 Task: Add Attachment from "Attach a link" to Card Card0012 in Board Board0003 in Development in Trello
Action: Mouse moved to (731, 110)
Screenshot: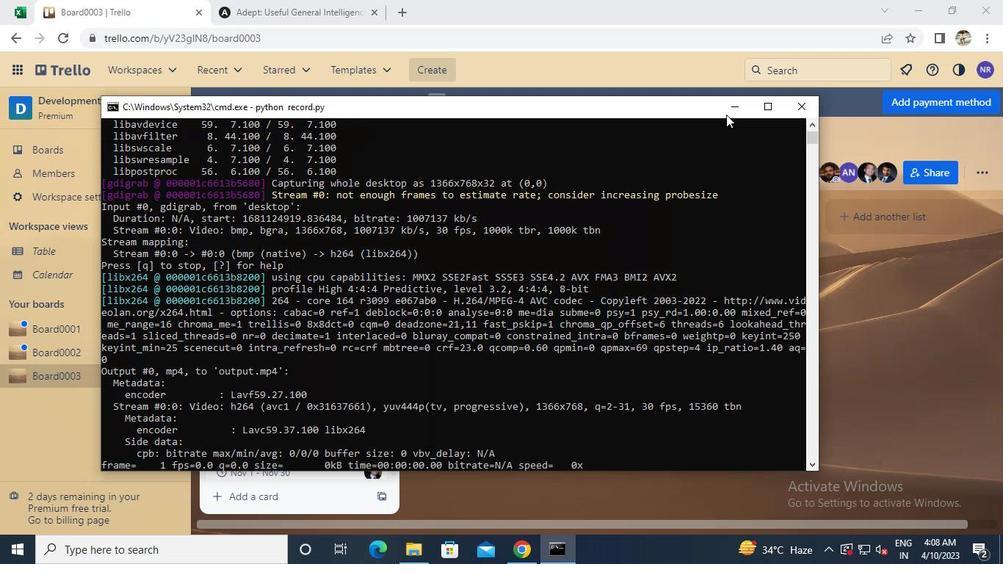 
Action: Mouse pressed left at (731, 110)
Screenshot: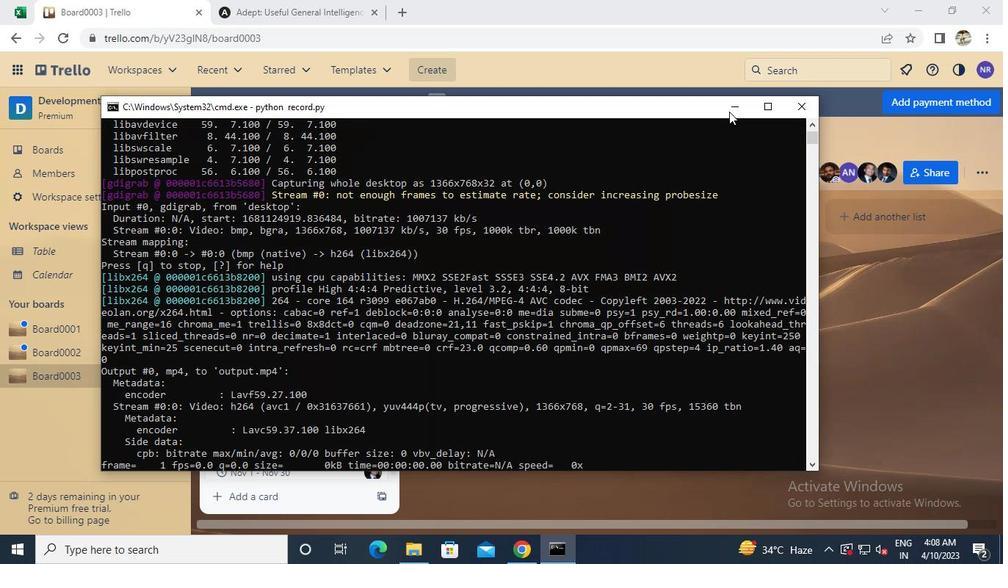 
Action: Mouse moved to (300, 450)
Screenshot: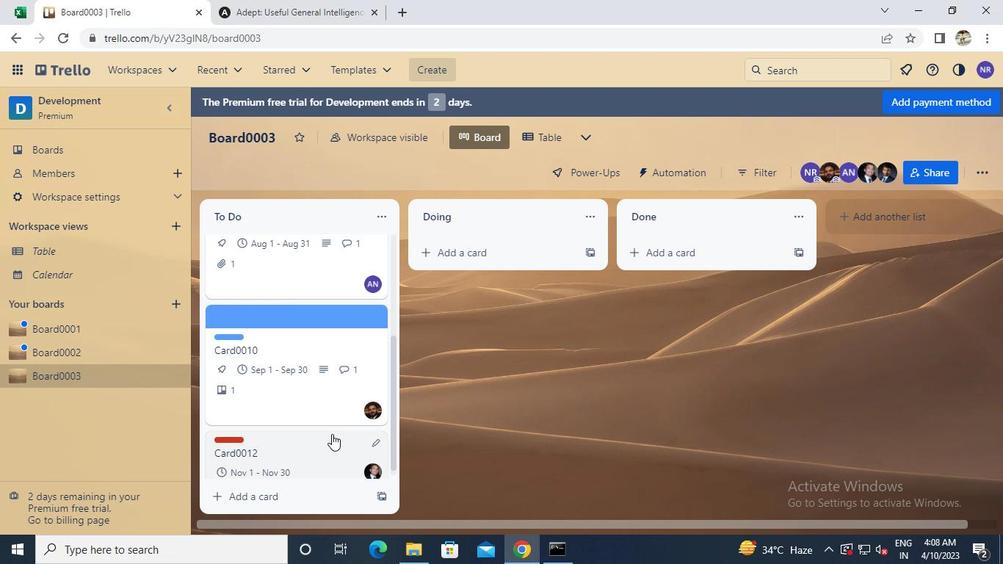
Action: Mouse pressed left at (300, 450)
Screenshot: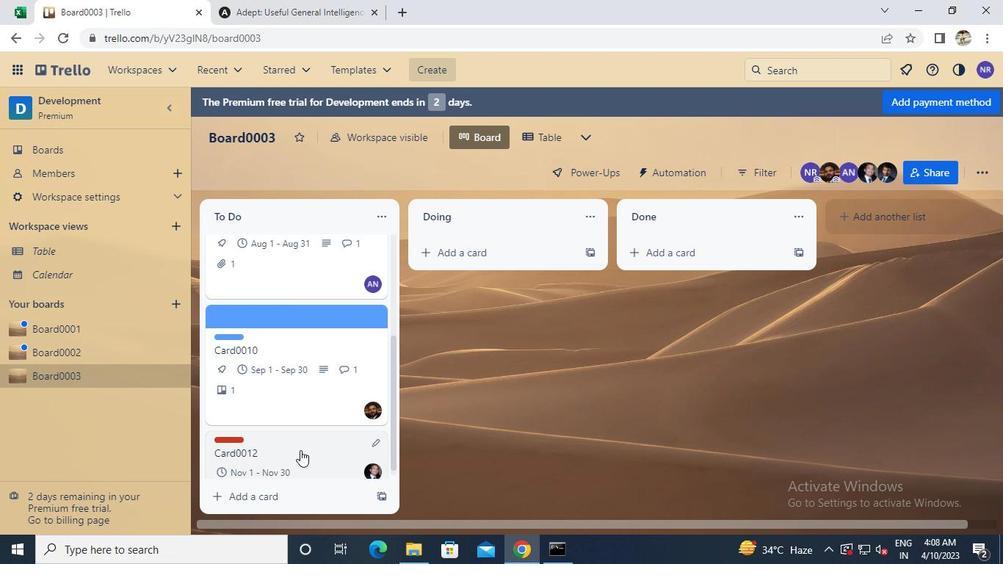 
Action: Mouse moved to (659, 356)
Screenshot: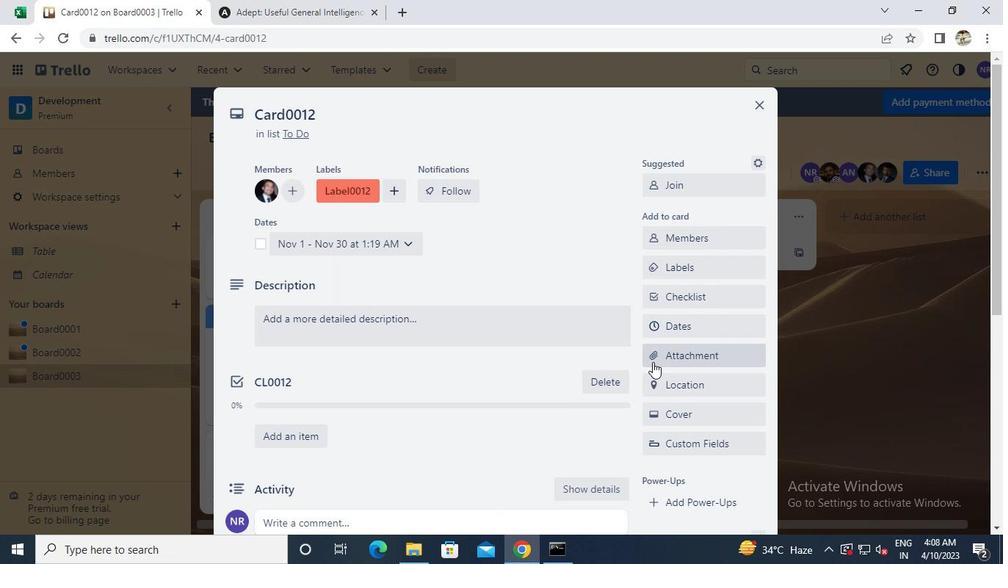 
Action: Mouse pressed left at (659, 356)
Screenshot: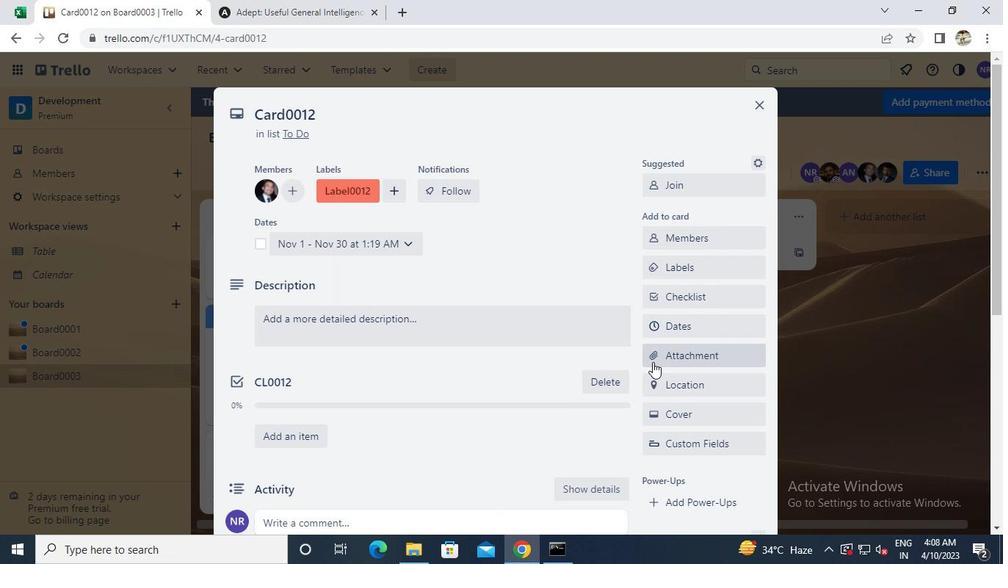 
Action: Mouse moved to (309, 11)
Screenshot: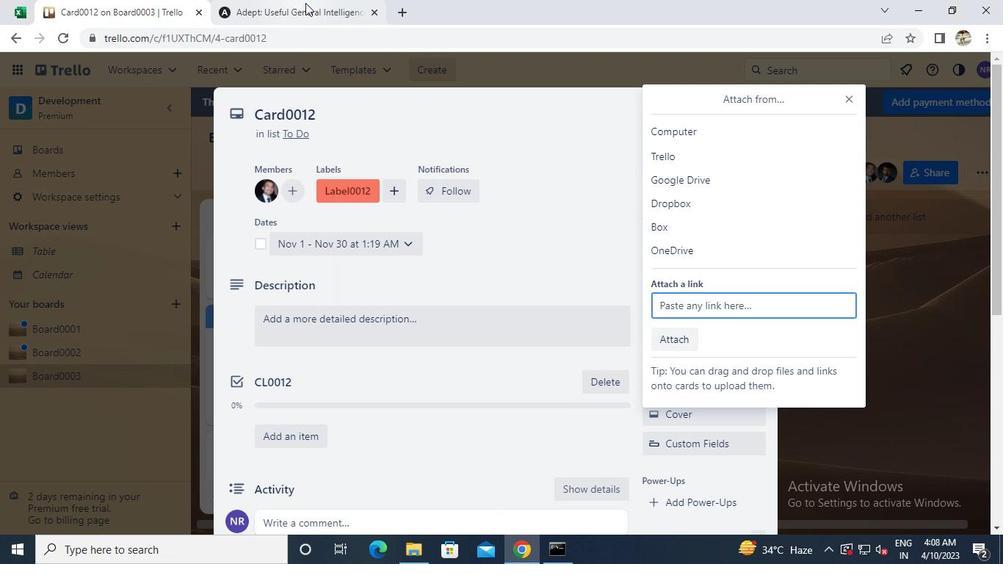 
Action: Mouse pressed left at (309, 11)
Screenshot: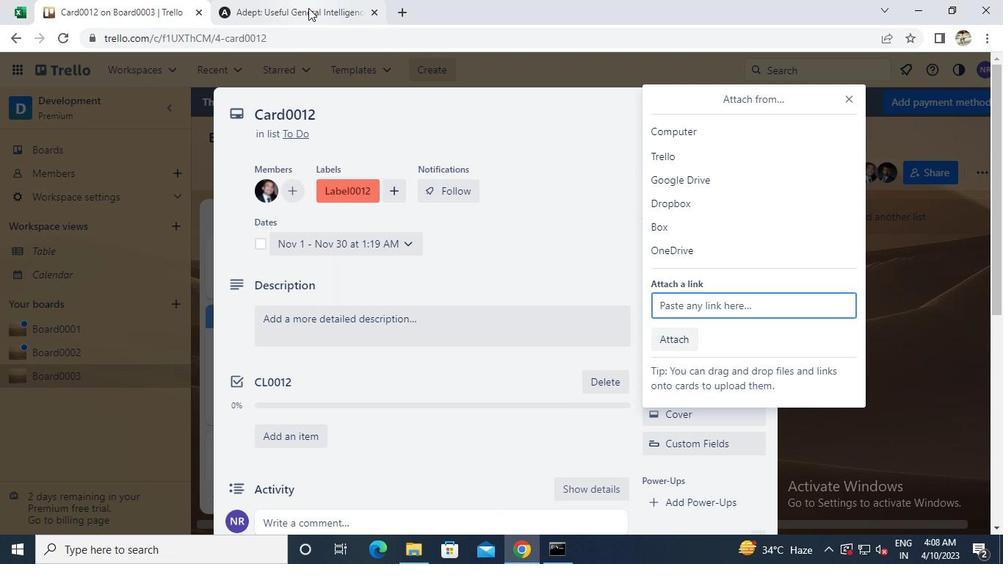 
Action: Mouse moved to (306, 30)
Screenshot: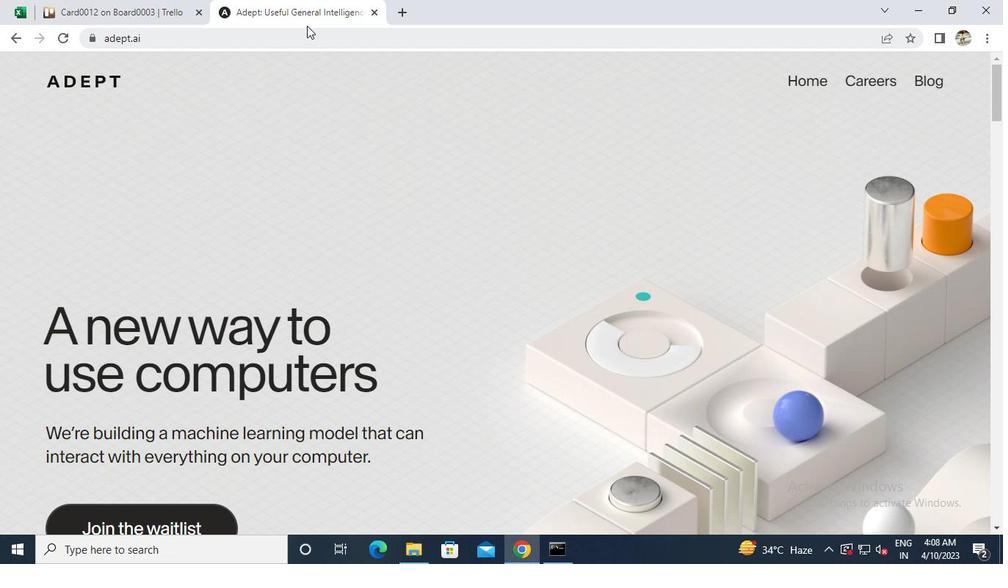
Action: Mouse pressed left at (306, 30)
Screenshot: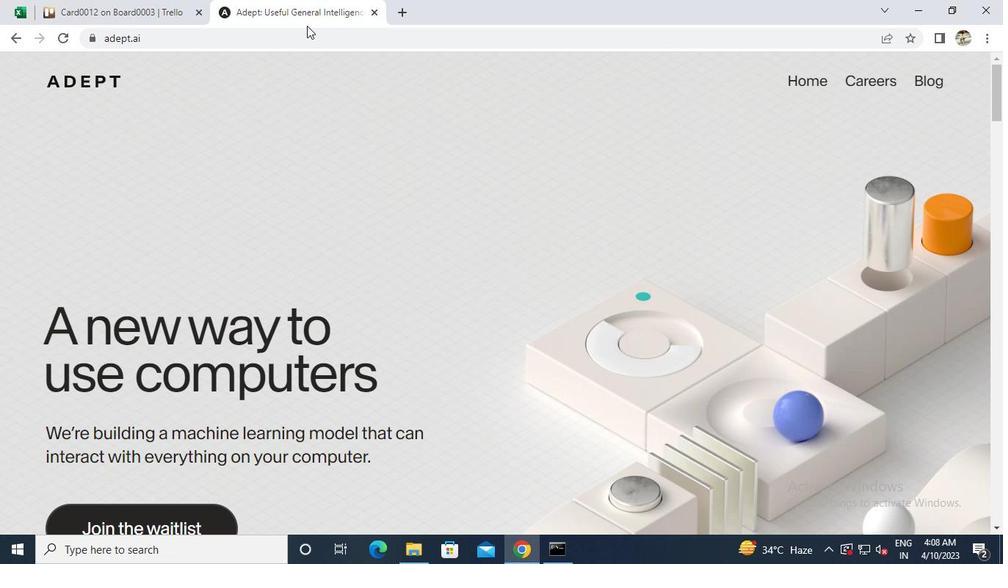 
Action: Mouse moved to (306, 33)
Screenshot: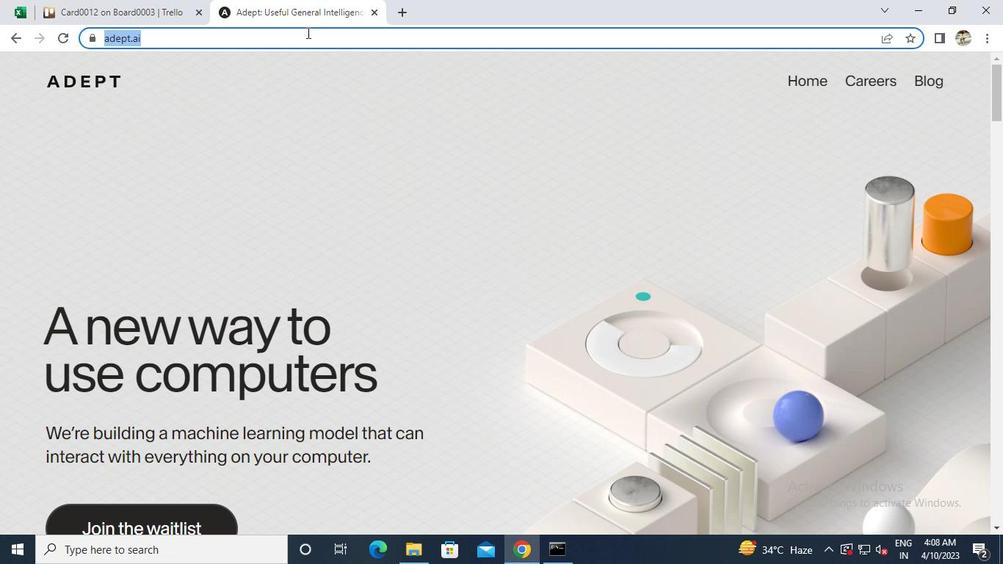 
Action: Keyboard Key.ctrl_l
Screenshot: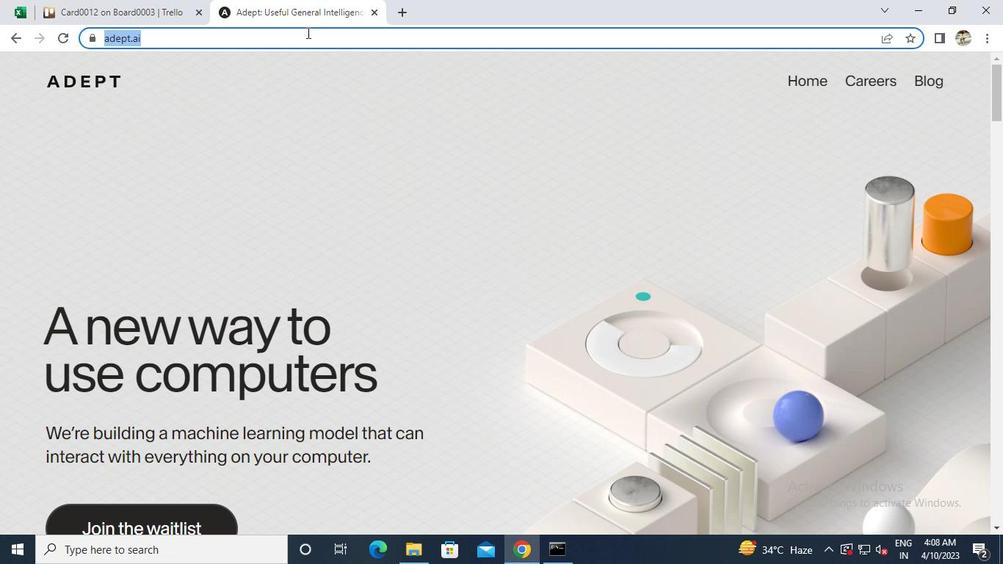 
Action: Keyboard \x03
Screenshot: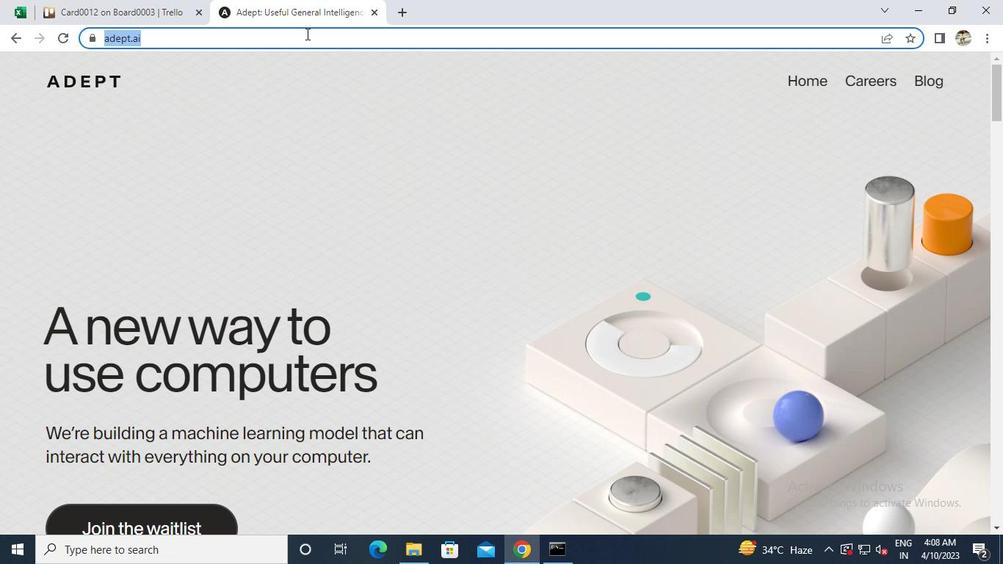
Action: Mouse moved to (157, 17)
Screenshot: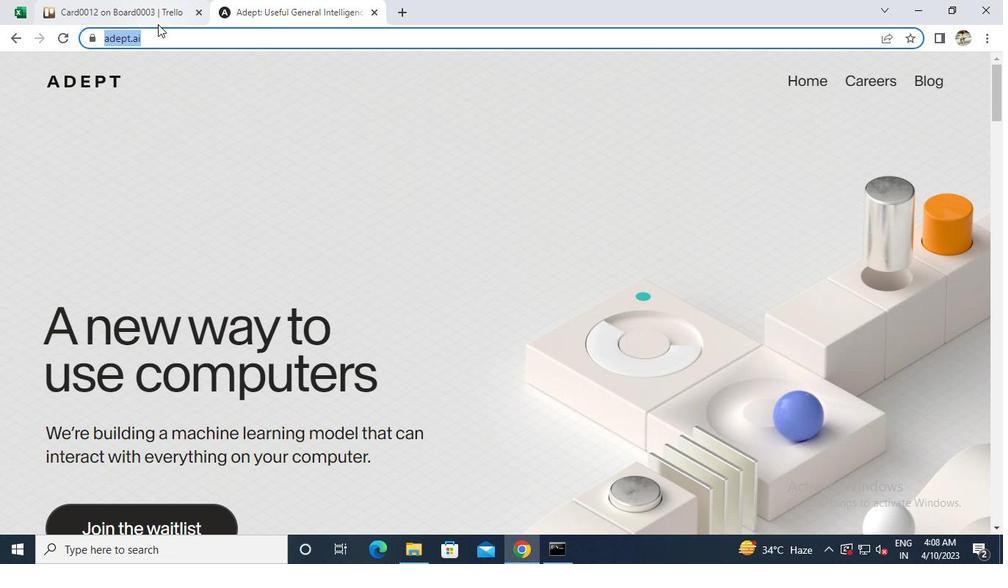 
Action: Mouse pressed left at (157, 17)
Screenshot: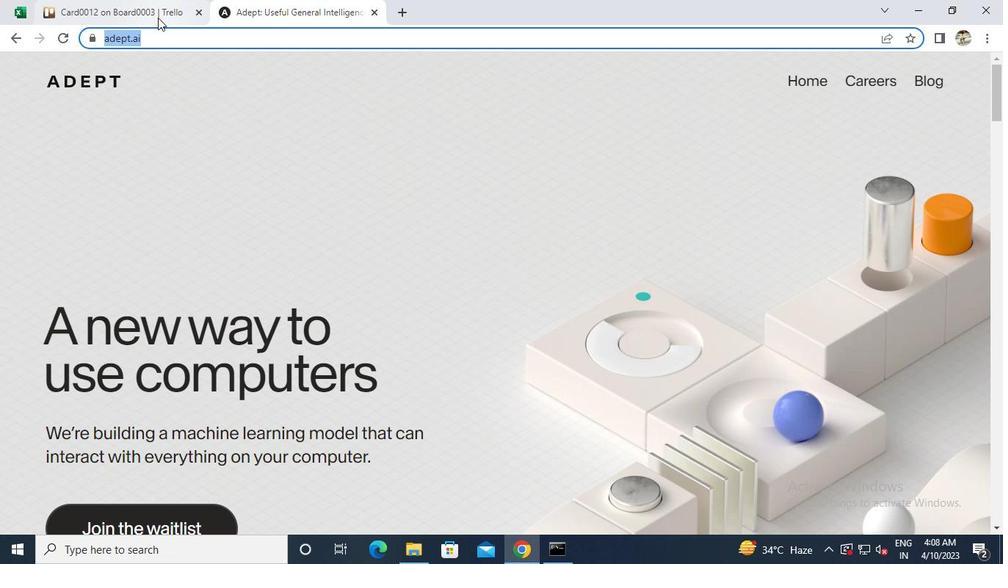 
Action: Mouse moved to (672, 301)
Screenshot: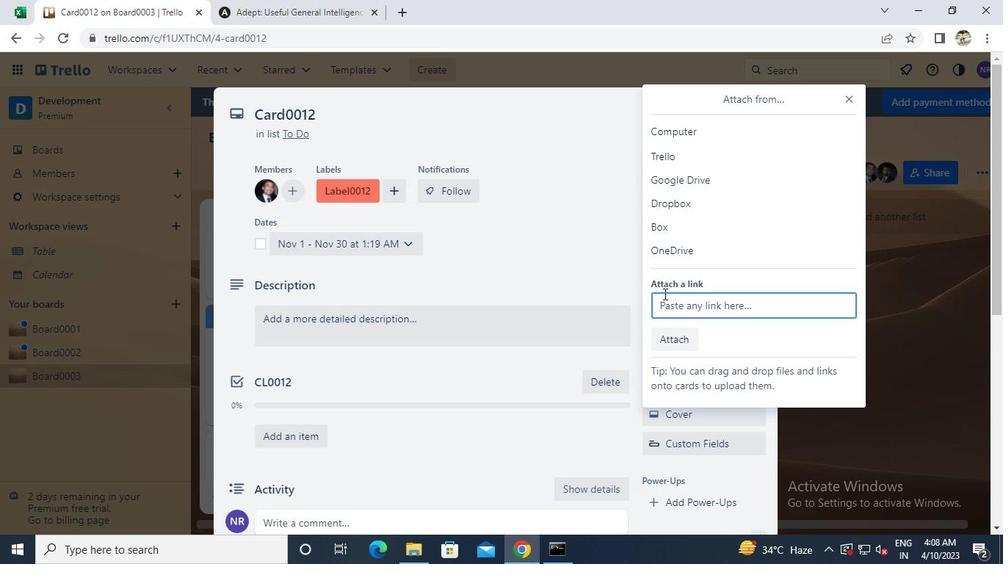 
Action: Mouse pressed left at (672, 301)
Screenshot: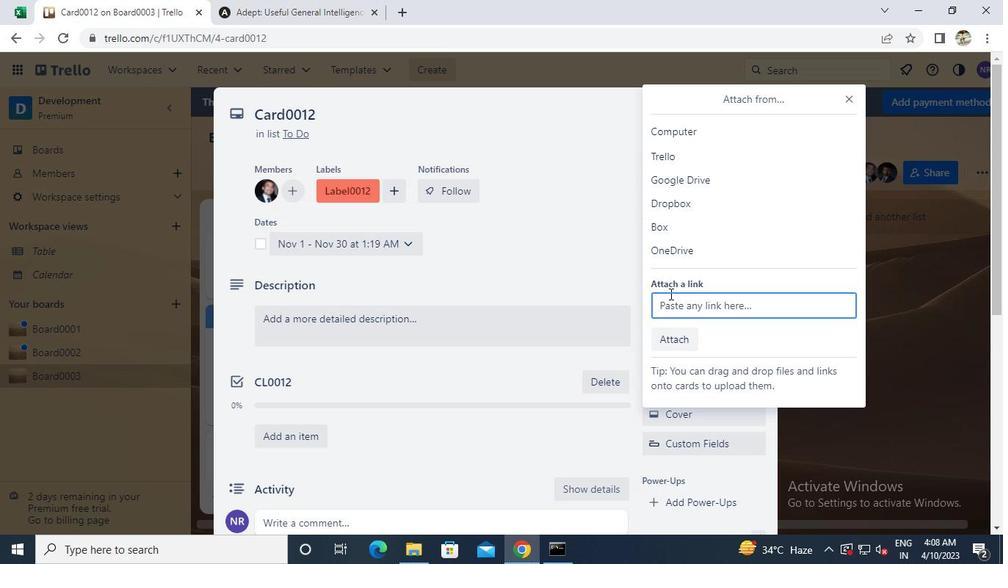 
Action: Keyboard Key.ctrl_l
Screenshot: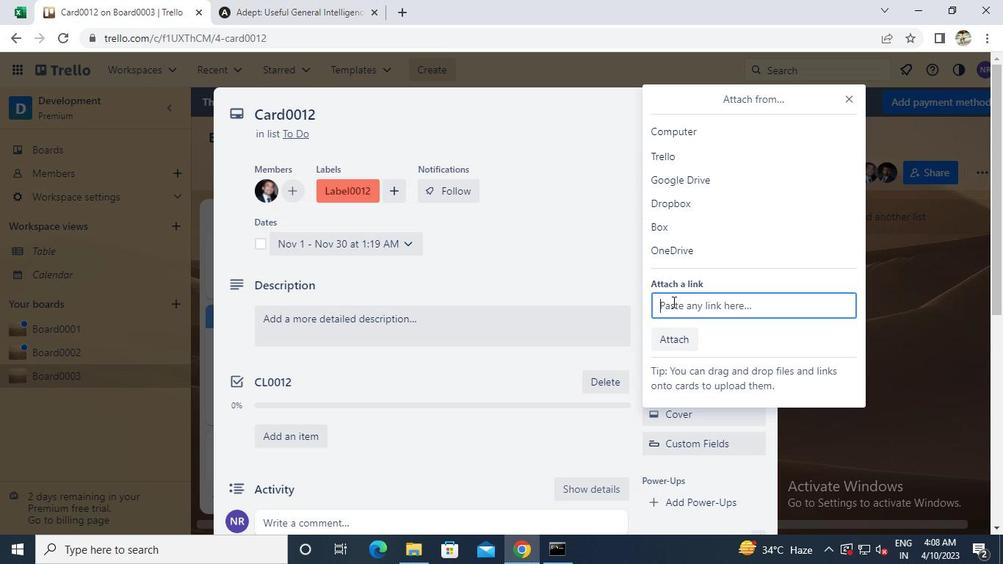 
Action: Keyboard \x16
Screenshot: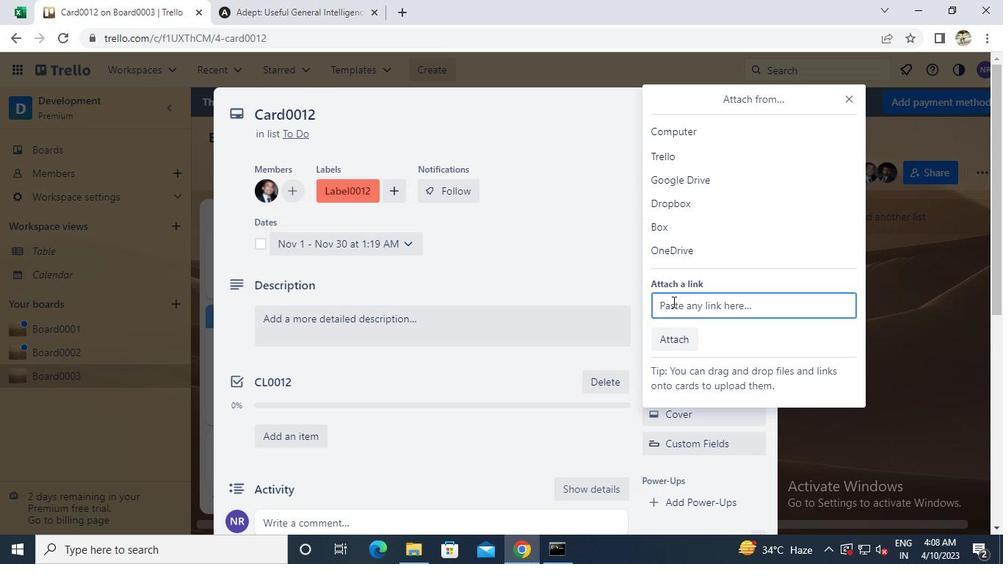 
Action: Mouse moved to (672, 348)
Screenshot: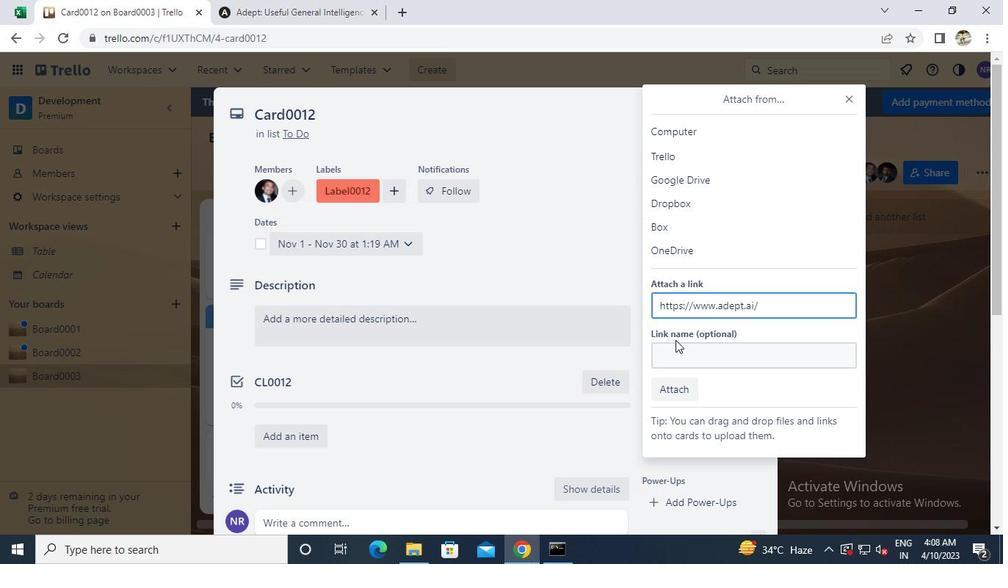 
Action: Mouse pressed left at (672, 348)
Screenshot: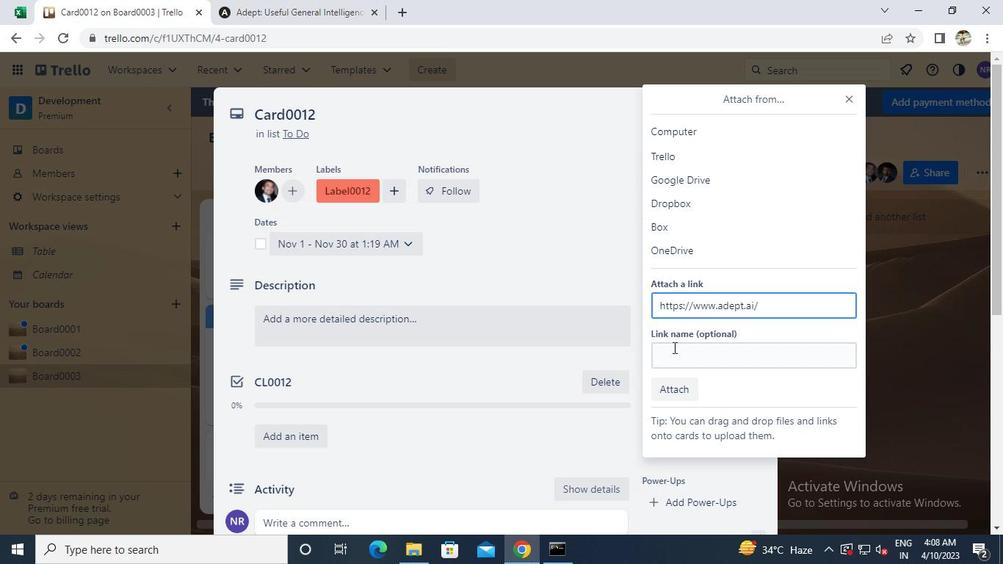 
Action: Mouse moved to (675, 347)
Screenshot: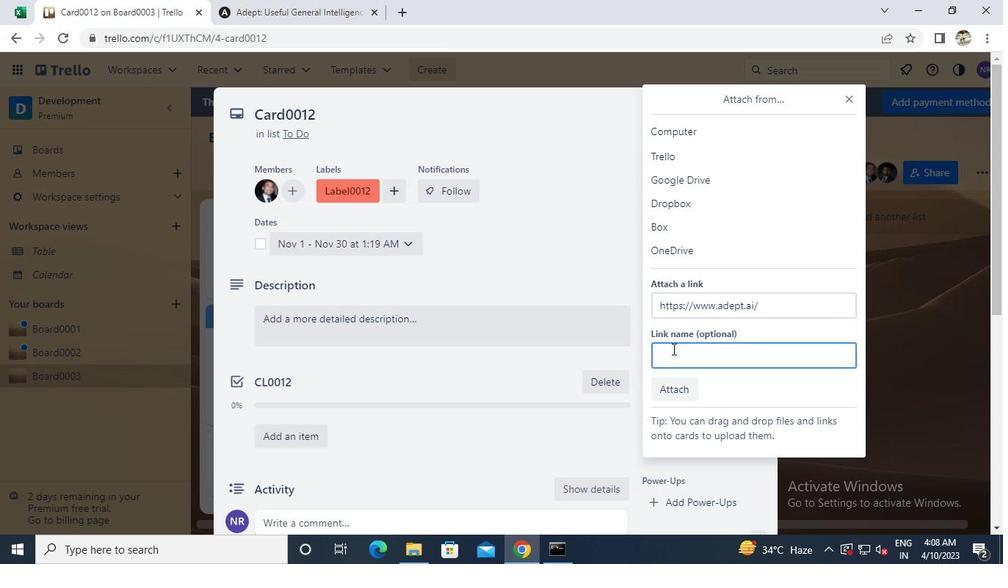 
Action: Keyboard a
Screenshot: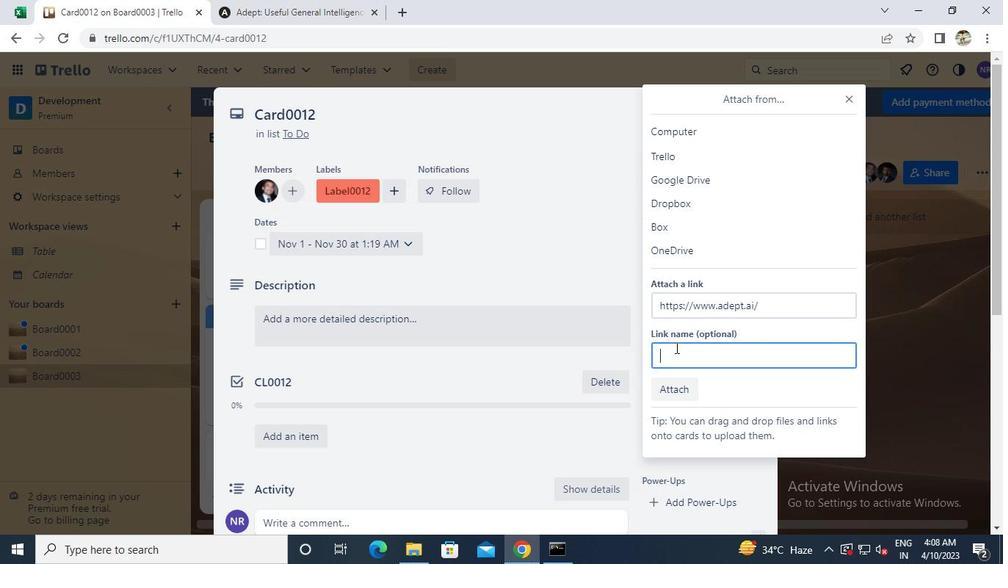 
Action: Keyboard d
Screenshot: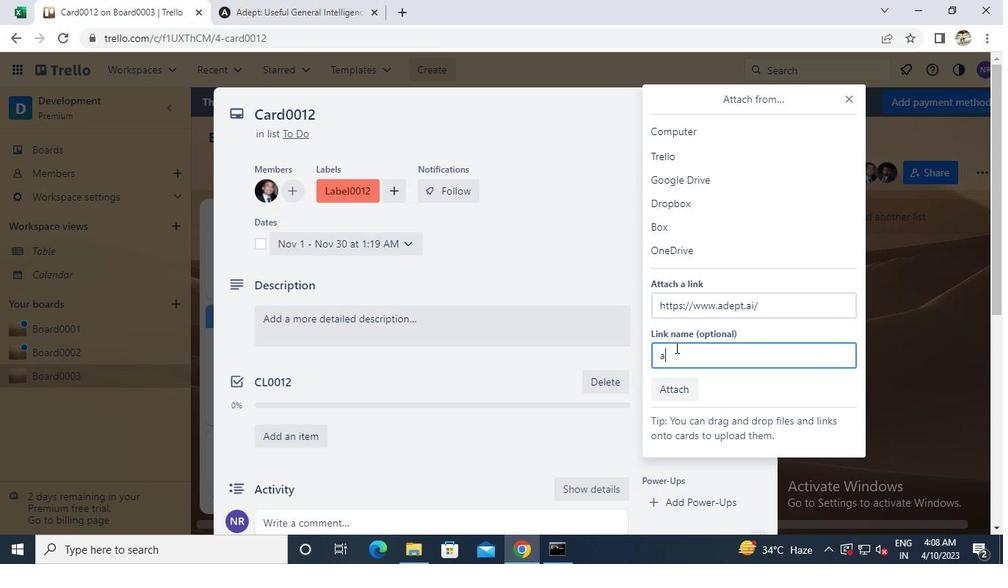
Action: Keyboard e
Screenshot: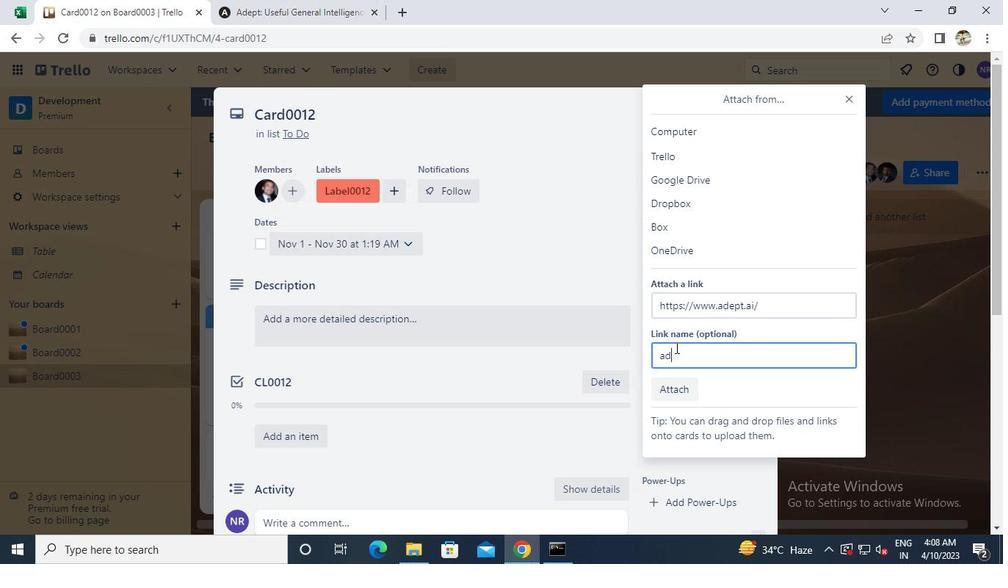 
Action: Keyboard p
Screenshot: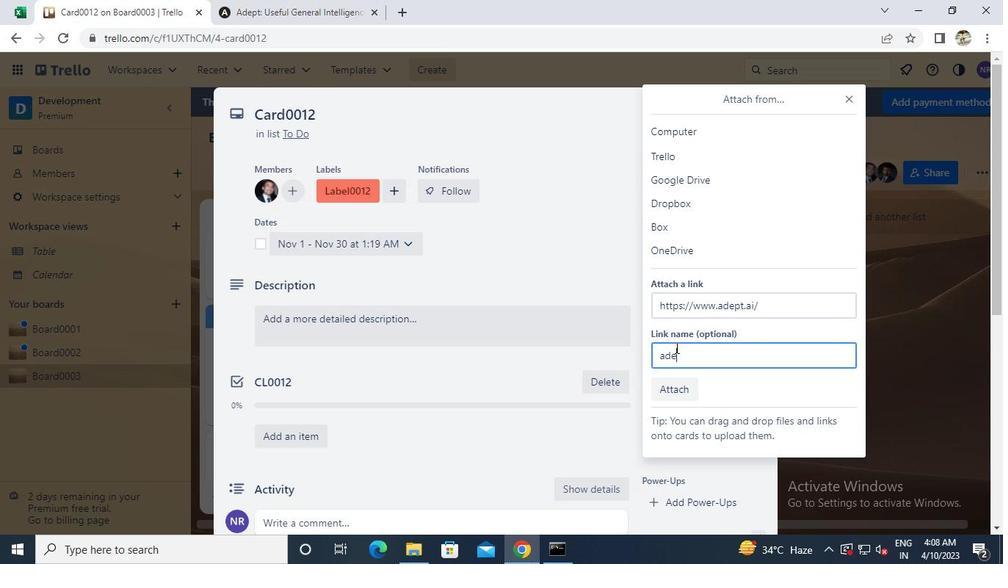 
Action: Mouse moved to (685, 340)
Screenshot: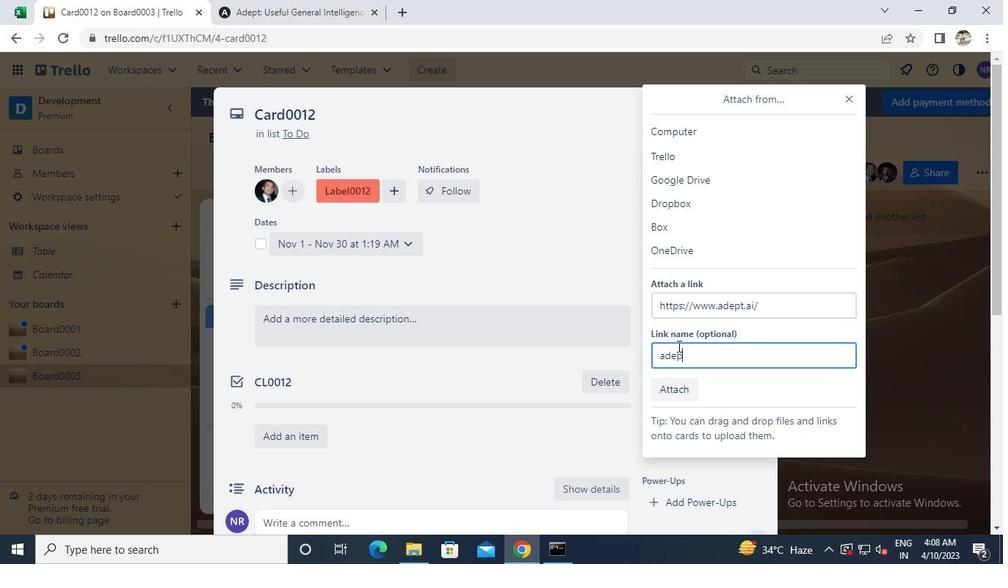 
Action: Keyboard t
Screenshot: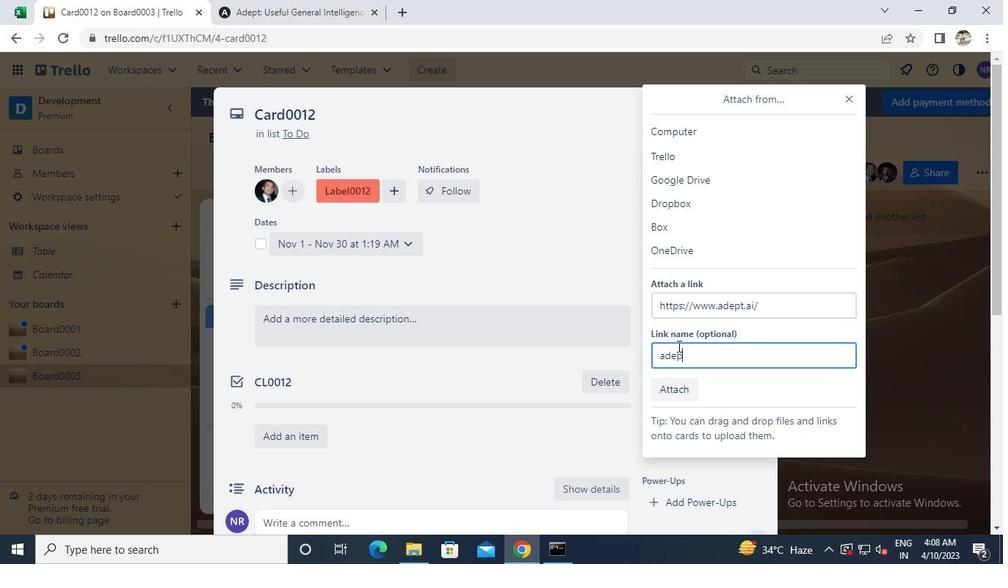 
Action: Mouse moved to (666, 387)
Screenshot: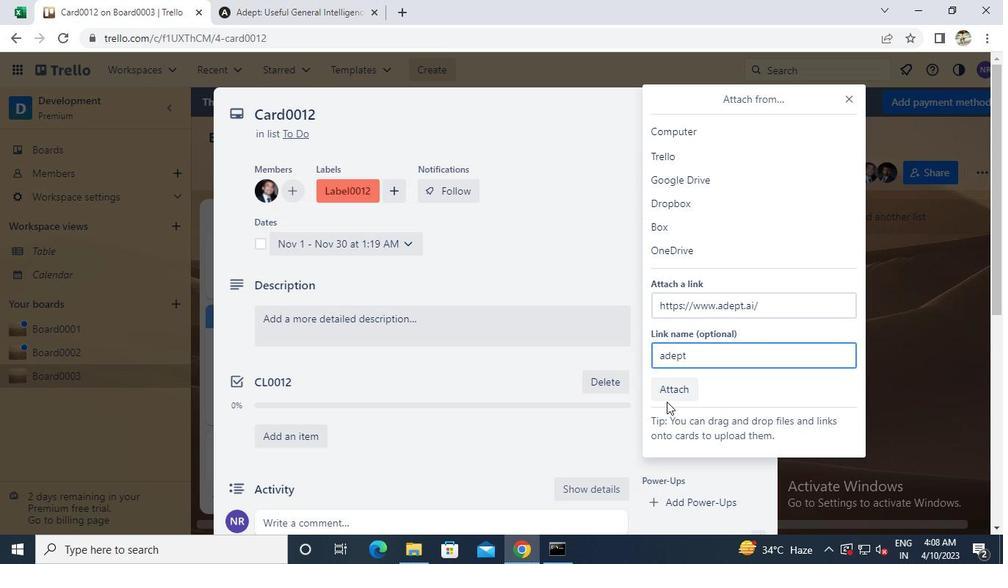 
Action: Mouse pressed left at (666, 387)
Screenshot: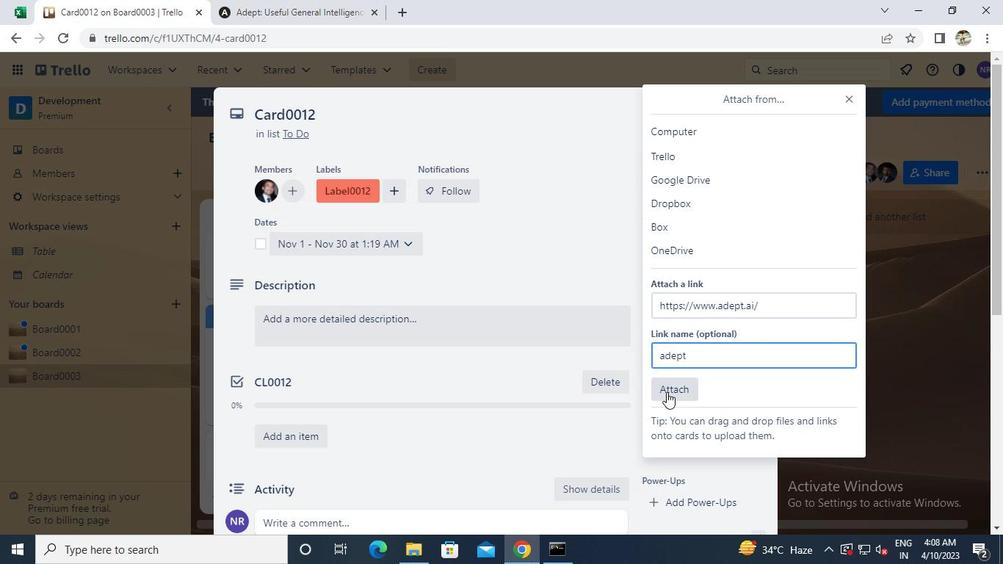 
Action: Mouse moved to (765, 99)
Screenshot: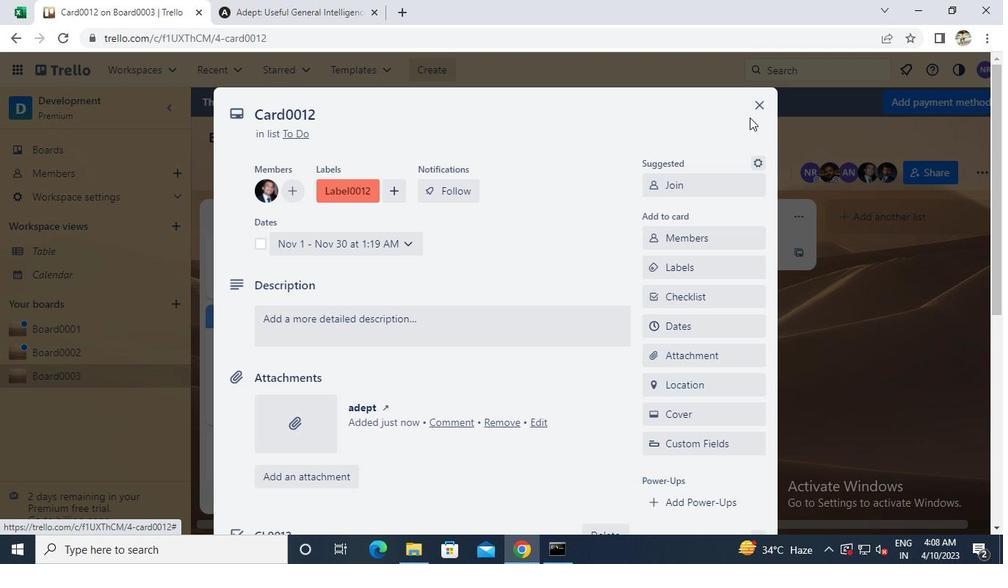 
Action: Mouse pressed left at (765, 99)
Screenshot: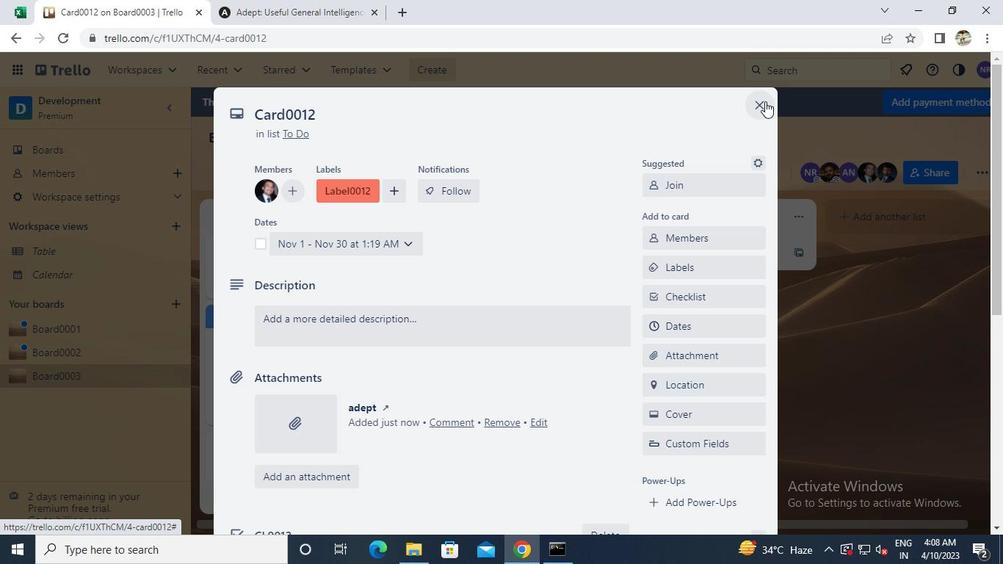 
Action: Mouse moved to (554, 544)
Screenshot: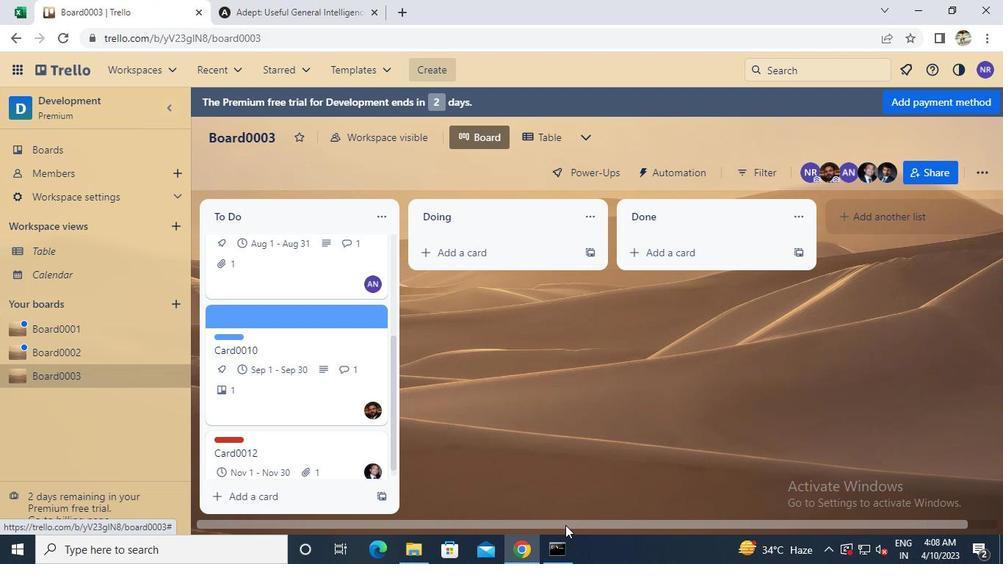 
Action: Mouse pressed left at (554, 544)
Screenshot: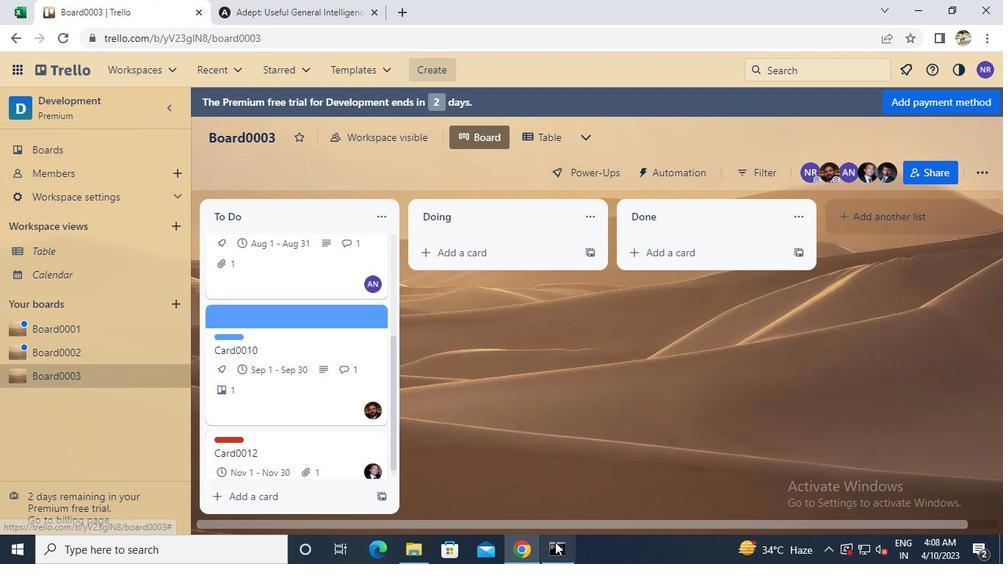 
Action: Mouse moved to (801, 104)
Screenshot: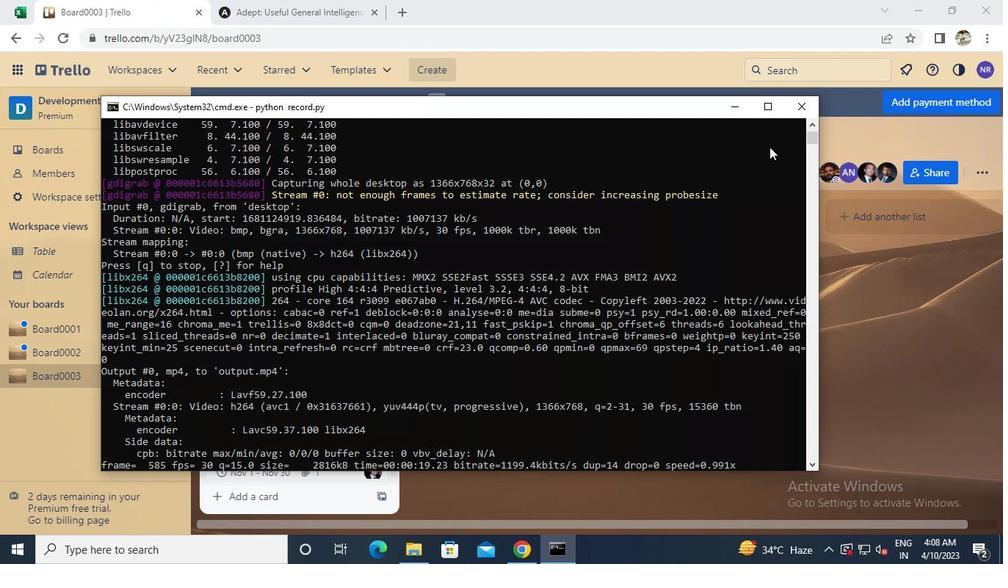 
Action: Mouse pressed left at (801, 104)
Screenshot: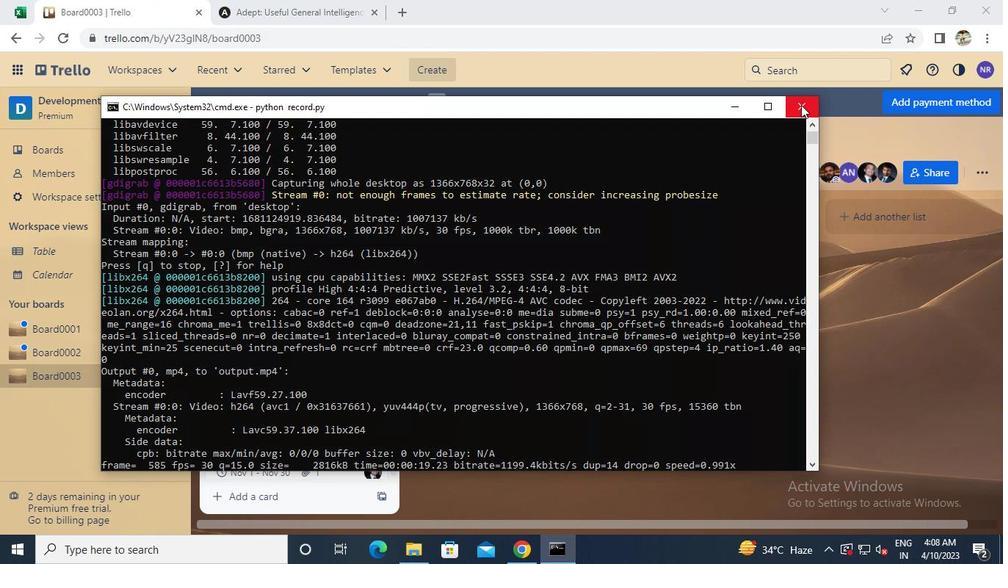 
Action: Mouse moved to (802, 102)
Screenshot: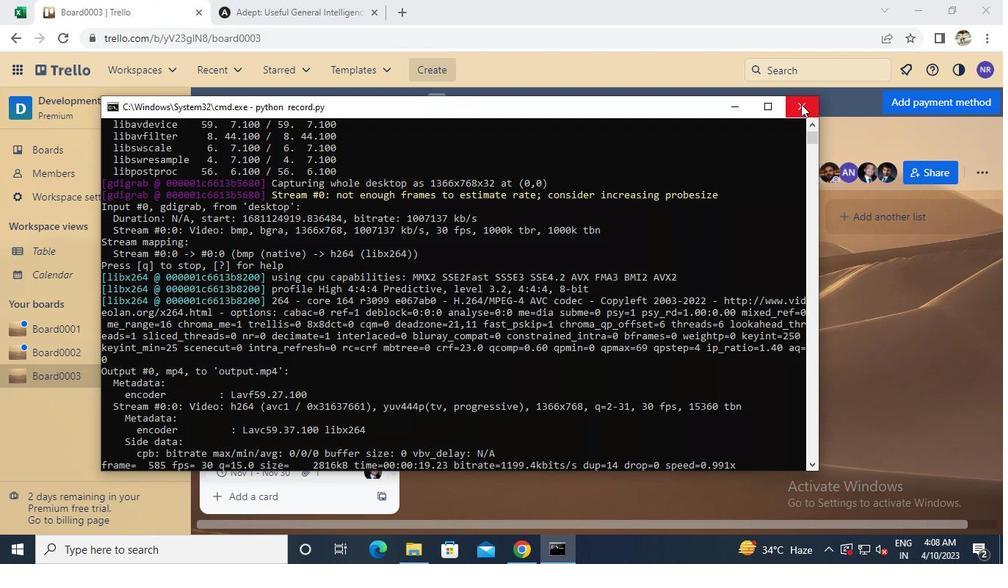 
